 Task: Sort the products in the category "Blue Cheese" by price (lowest first).
Action: Mouse moved to (779, 264)
Screenshot: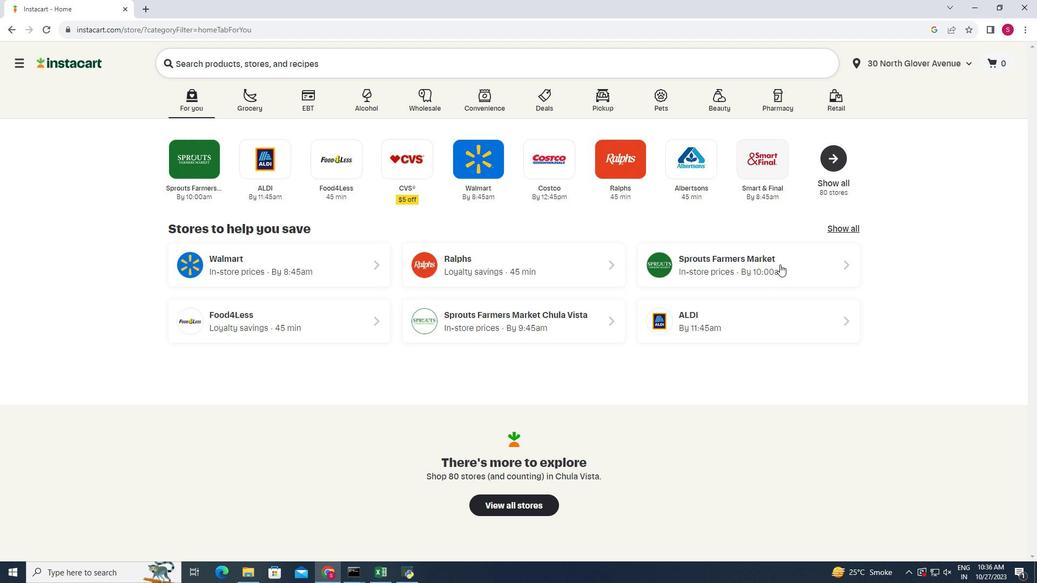 
Action: Mouse pressed left at (779, 264)
Screenshot: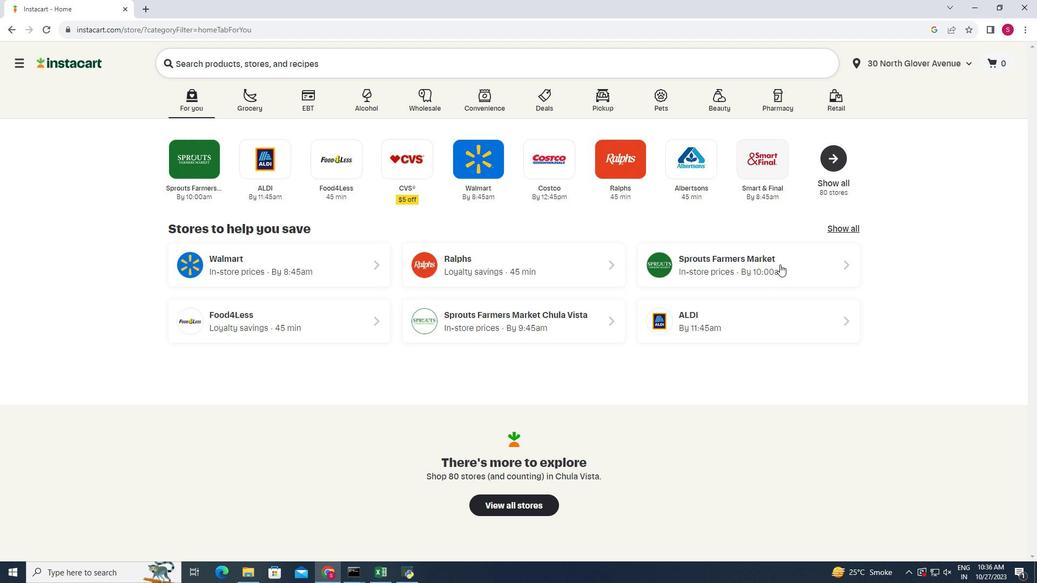 
Action: Mouse moved to (38, 510)
Screenshot: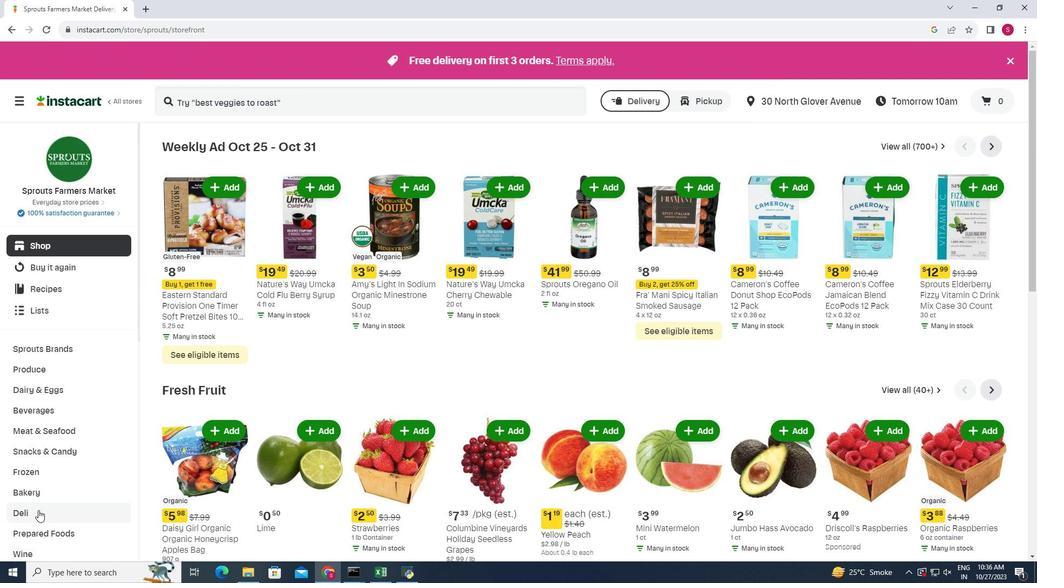 
Action: Mouse pressed left at (38, 510)
Screenshot: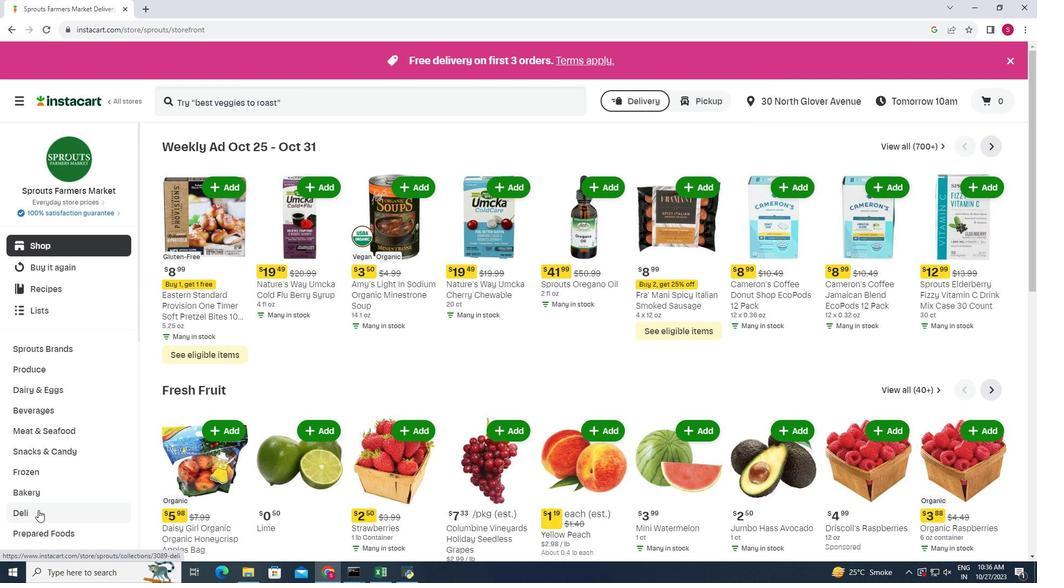 
Action: Mouse moved to (283, 173)
Screenshot: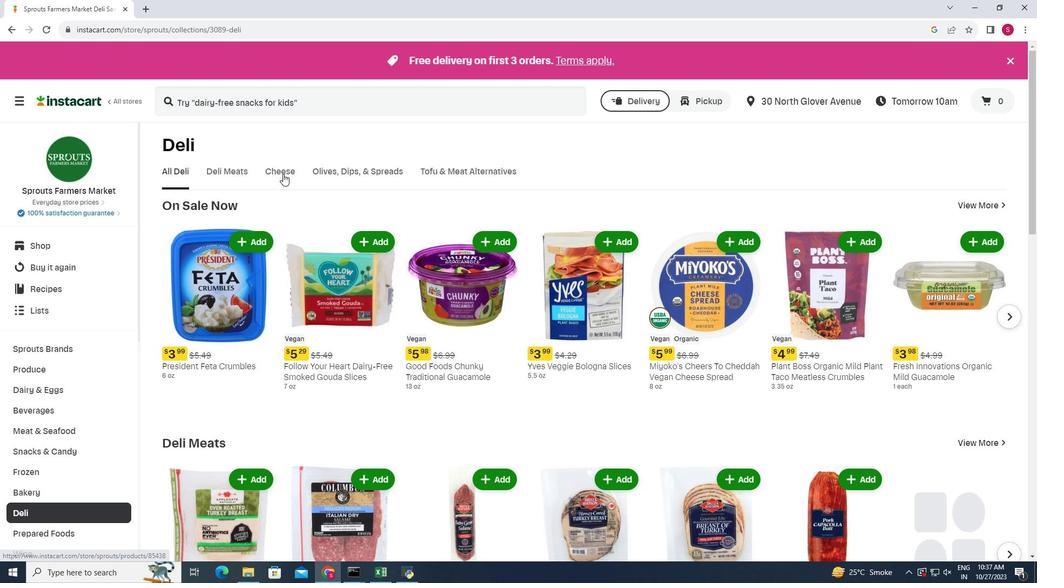 
Action: Mouse pressed left at (283, 173)
Screenshot: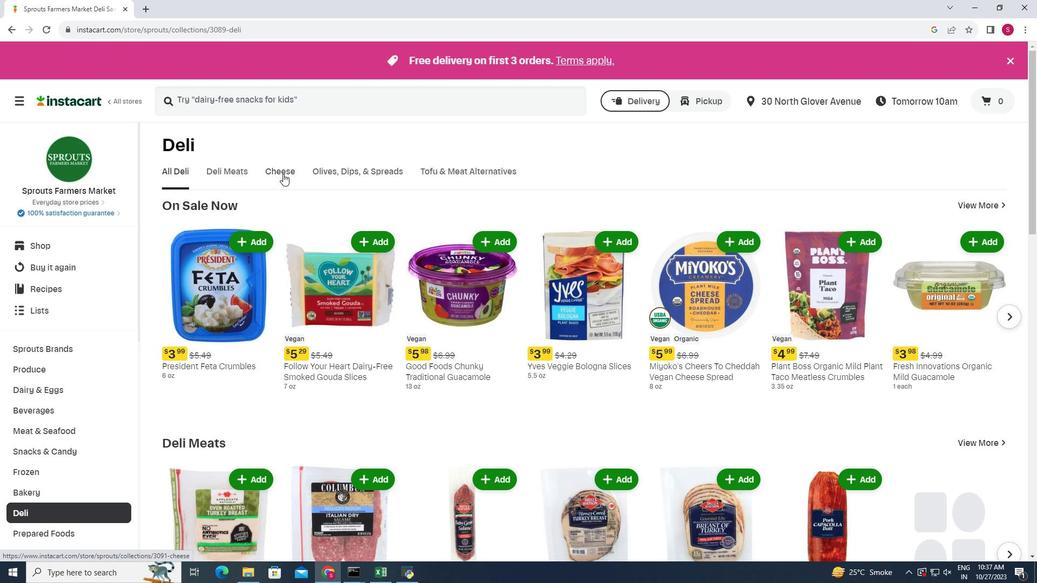 
Action: Mouse moved to (917, 210)
Screenshot: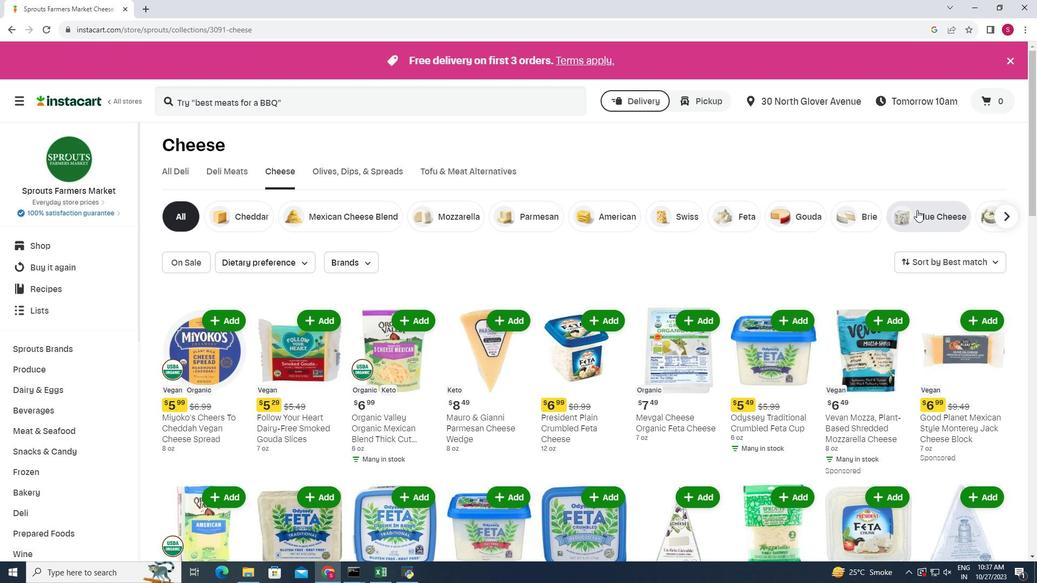 
Action: Mouse pressed left at (917, 210)
Screenshot: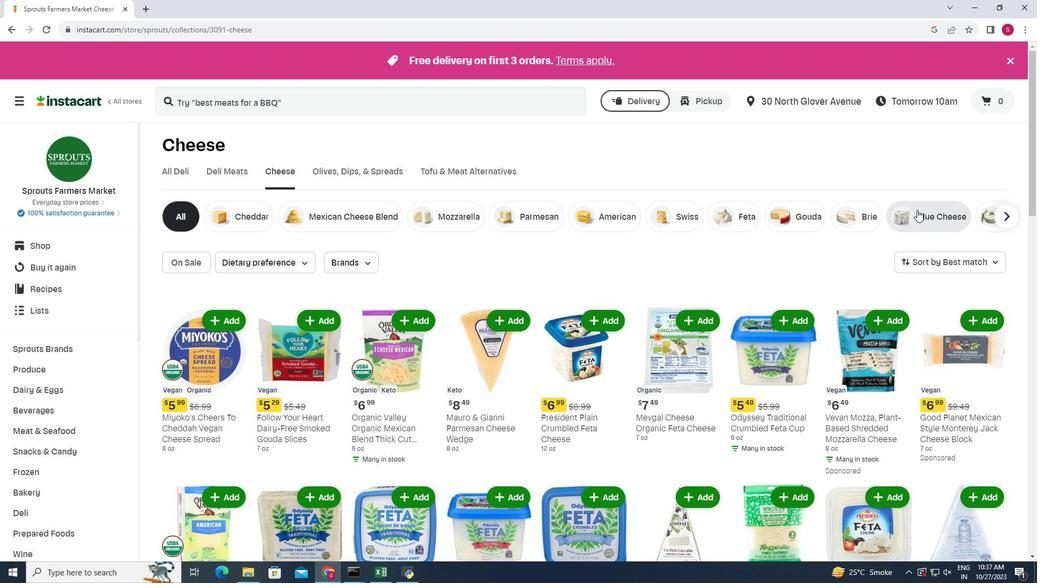 
Action: Mouse moved to (981, 260)
Screenshot: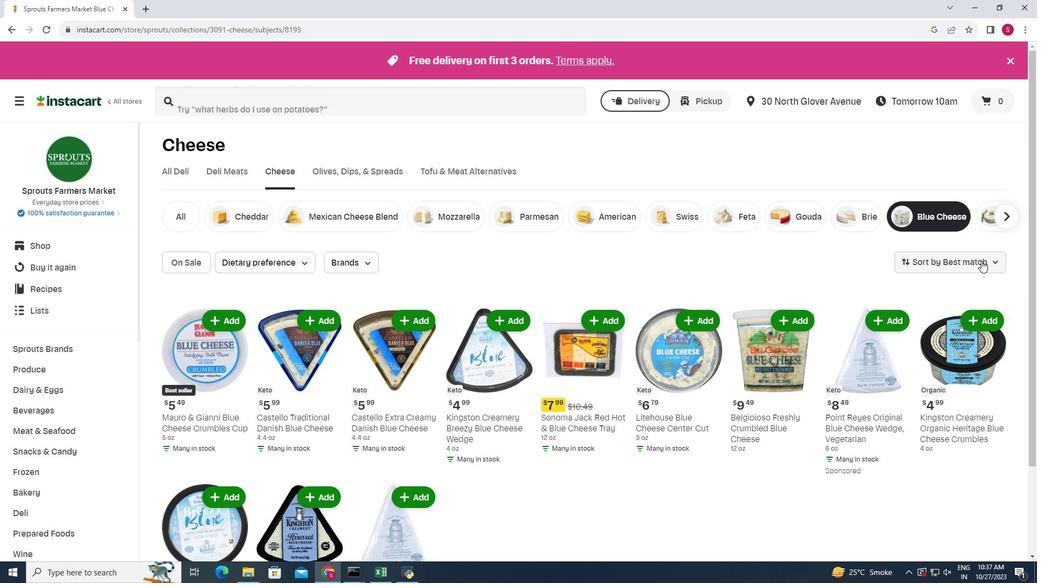 
Action: Mouse pressed left at (981, 260)
Screenshot: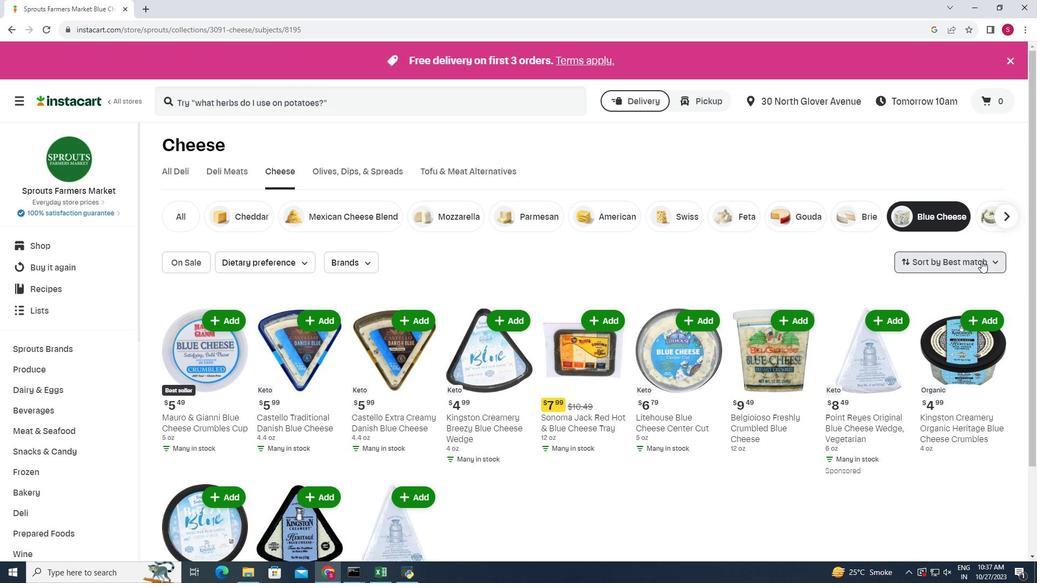 
Action: Mouse moved to (952, 308)
Screenshot: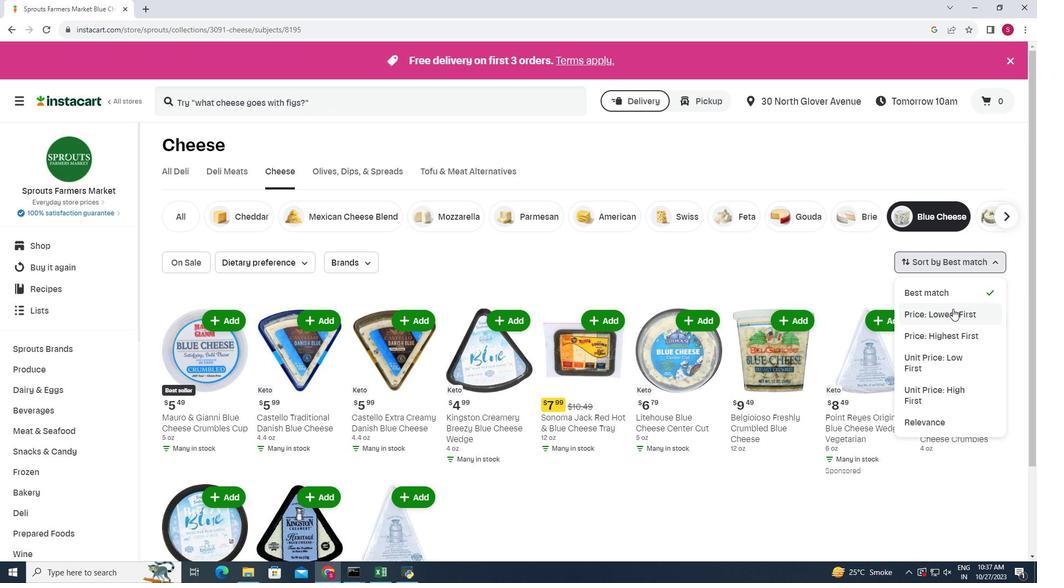 
Action: Mouse pressed left at (952, 308)
Screenshot: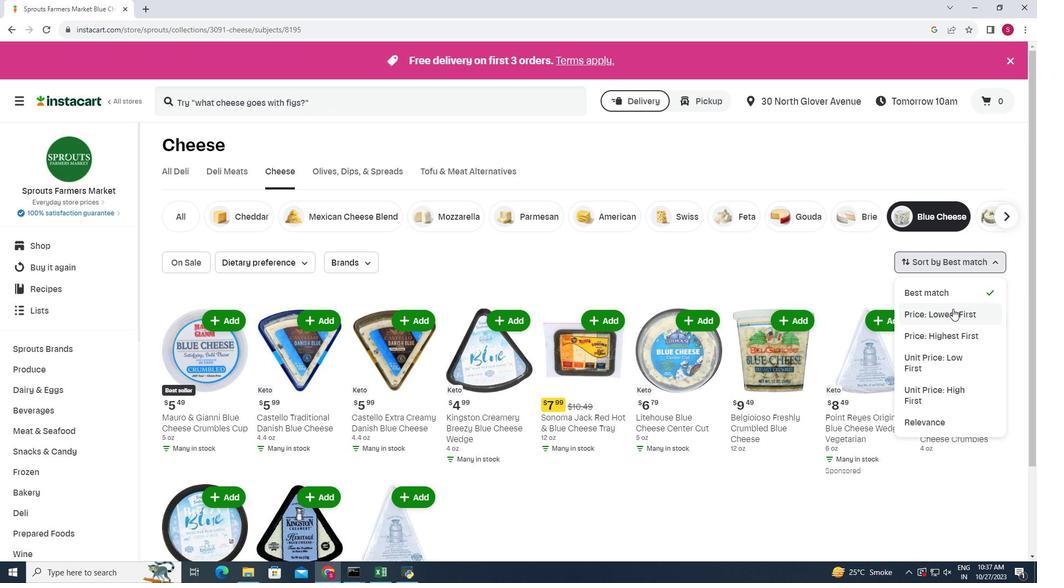 
Action: Mouse moved to (545, 270)
Screenshot: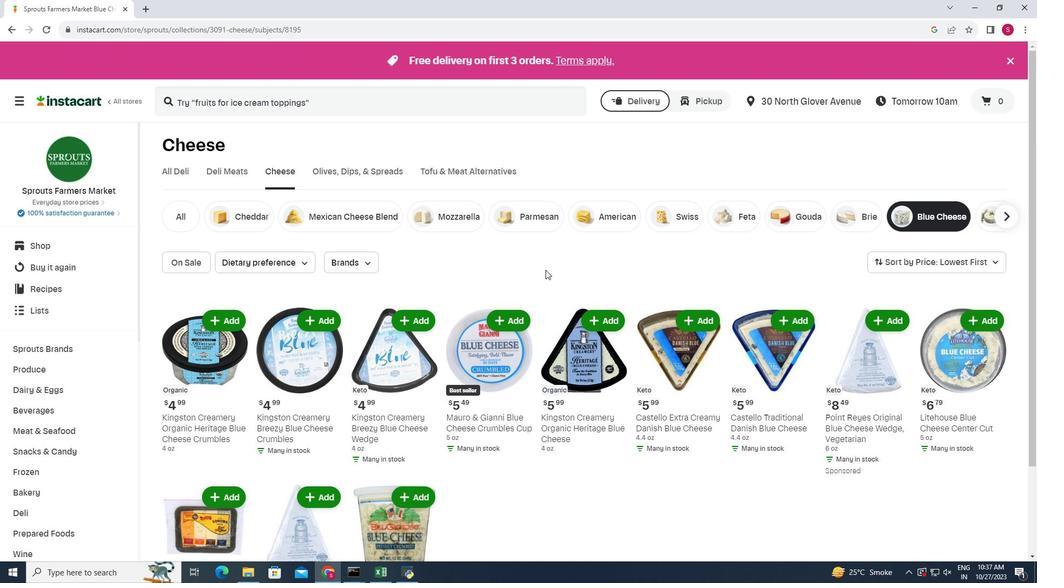 
Action: Mouse scrolled (545, 269) with delta (0, 0)
Screenshot: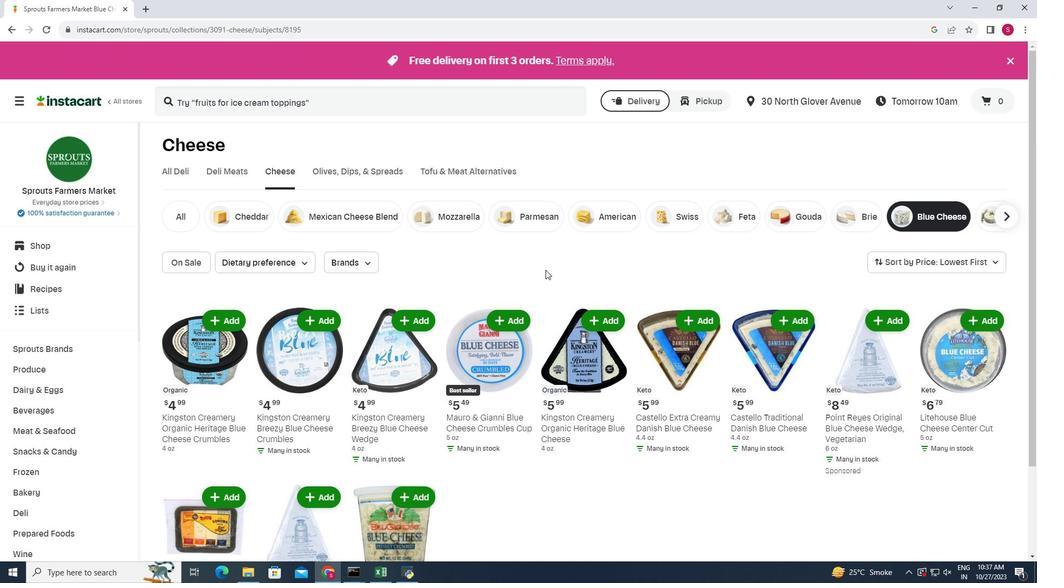 
Action: Mouse scrolled (545, 269) with delta (0, 0)
Screenshot: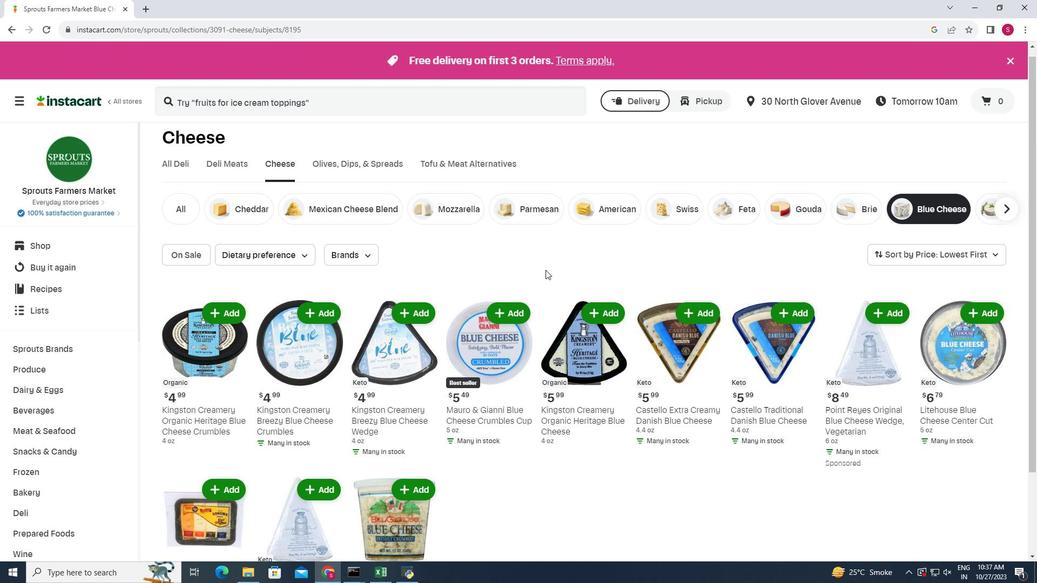 
Action: Mouse scrolled (545, 269) with delta (0, 0)
Screenshot: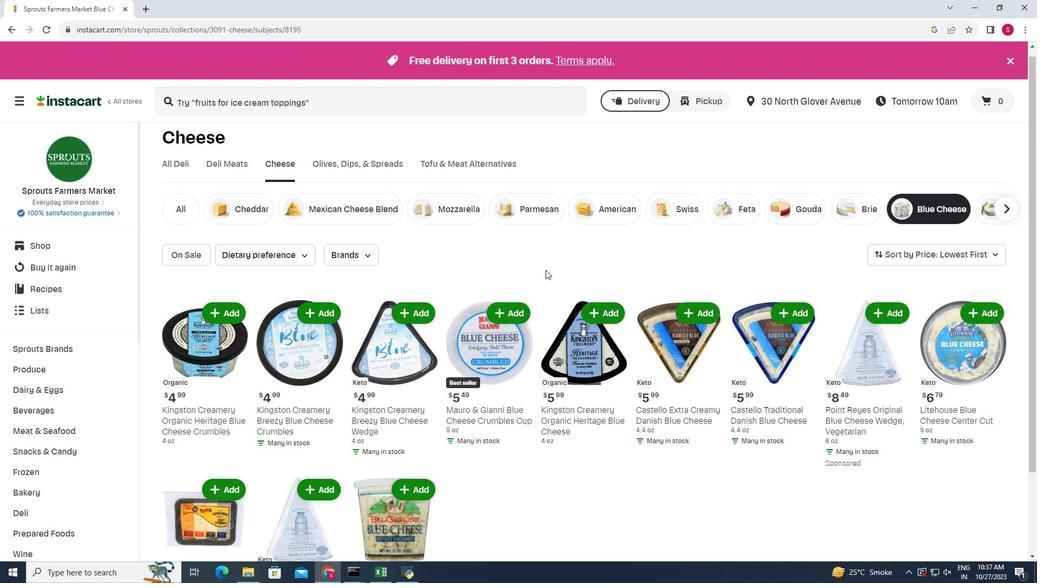 
Action: Mouse scrolled (545, 269) with delta (0, 0)
Screenshot: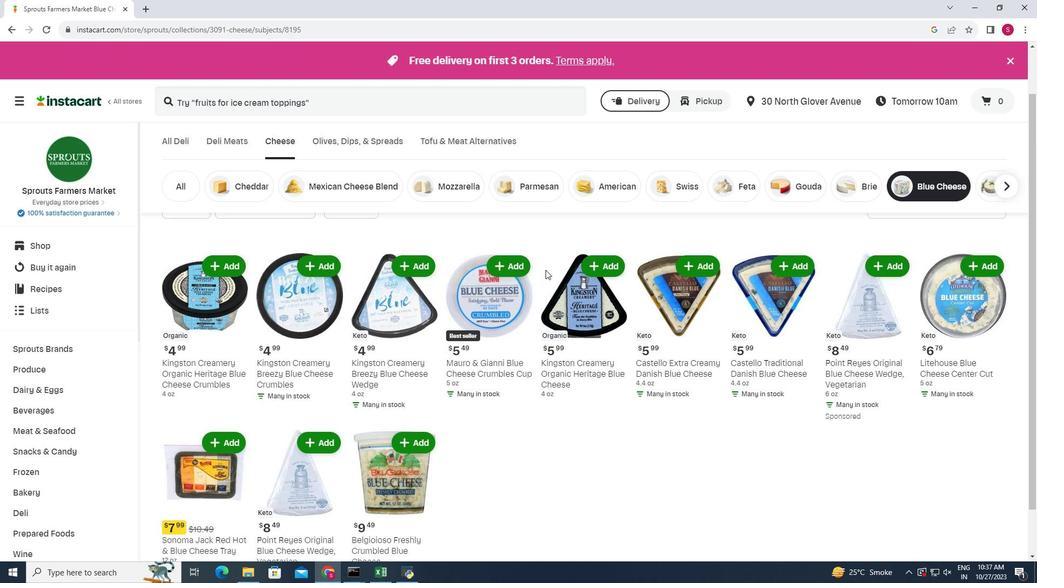 
